 Task: Create a due date automation trigger when advanced on, 2 working days after a card is due add dates not due next month at 11:00 AM.
Action: Mouse moved to (1122, 90)
Screenshot: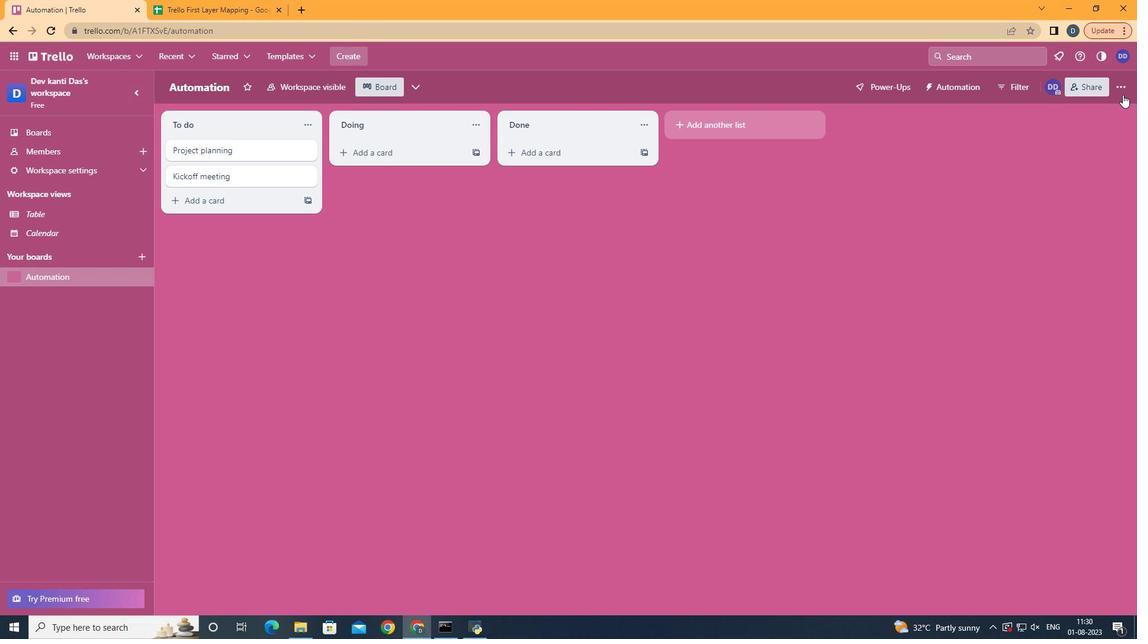 
Action: Mouse pressed left at (1122, 90)
Screenshot: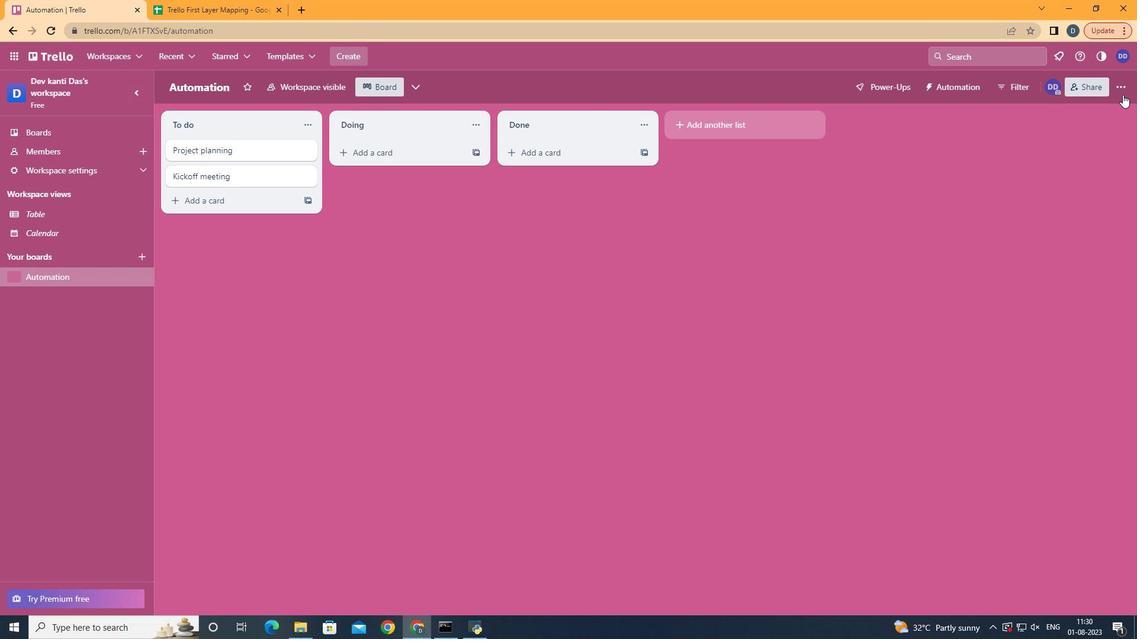 
Action: Mouse moved to (1034, 251)
Screenshot: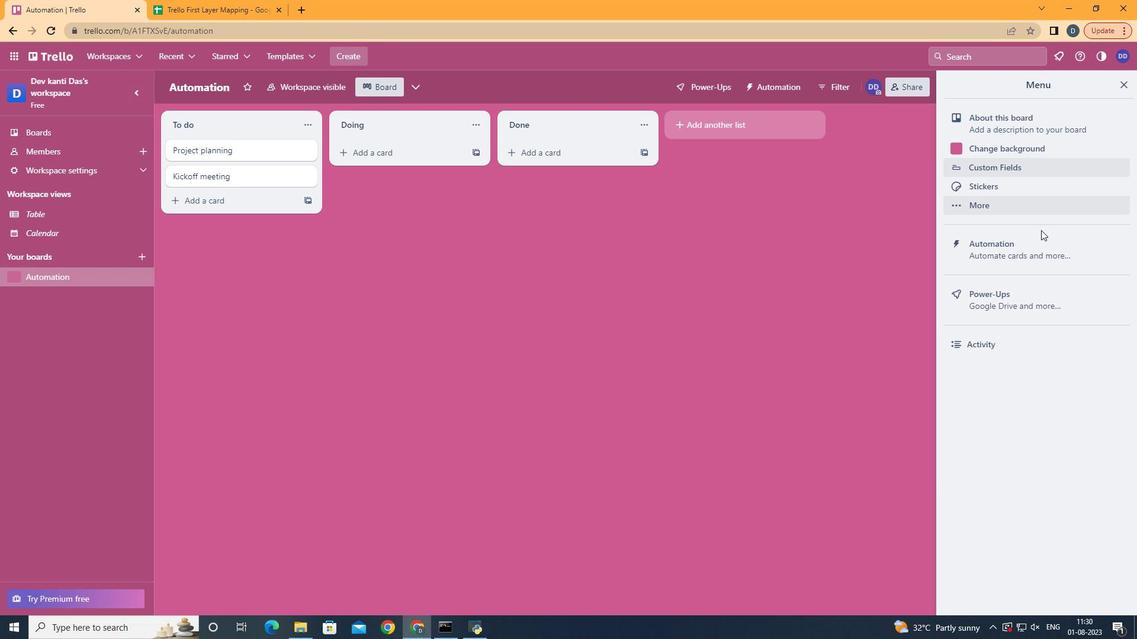 
Action: Mouse pressed left at (1034, 251)
Screenshot: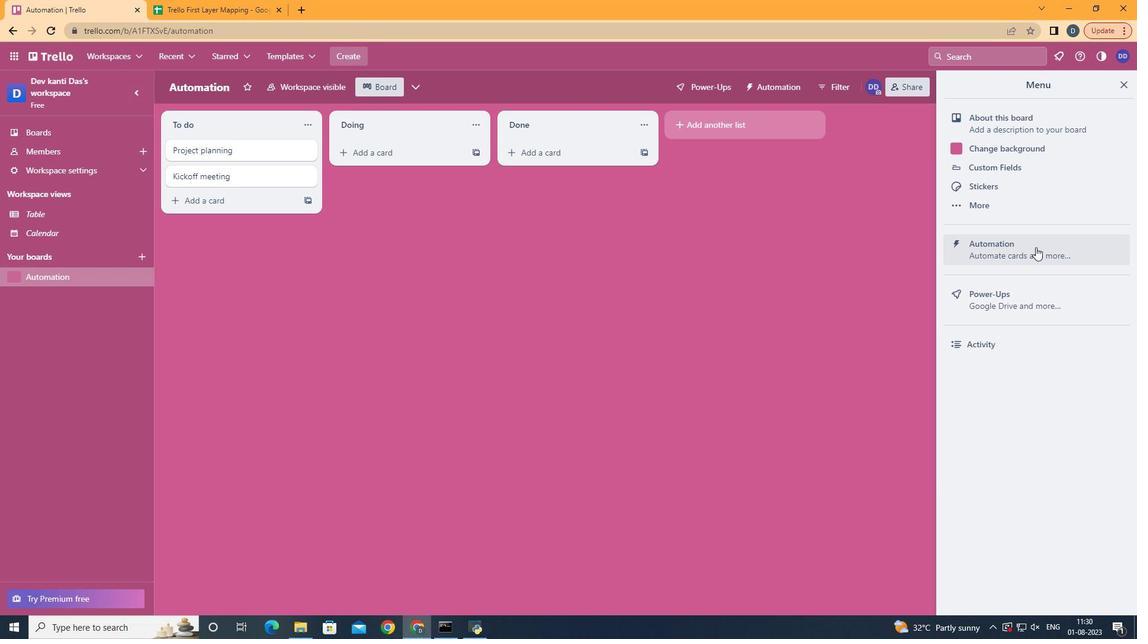 
Action: Mouse moved to (231, 231)
Screenshot: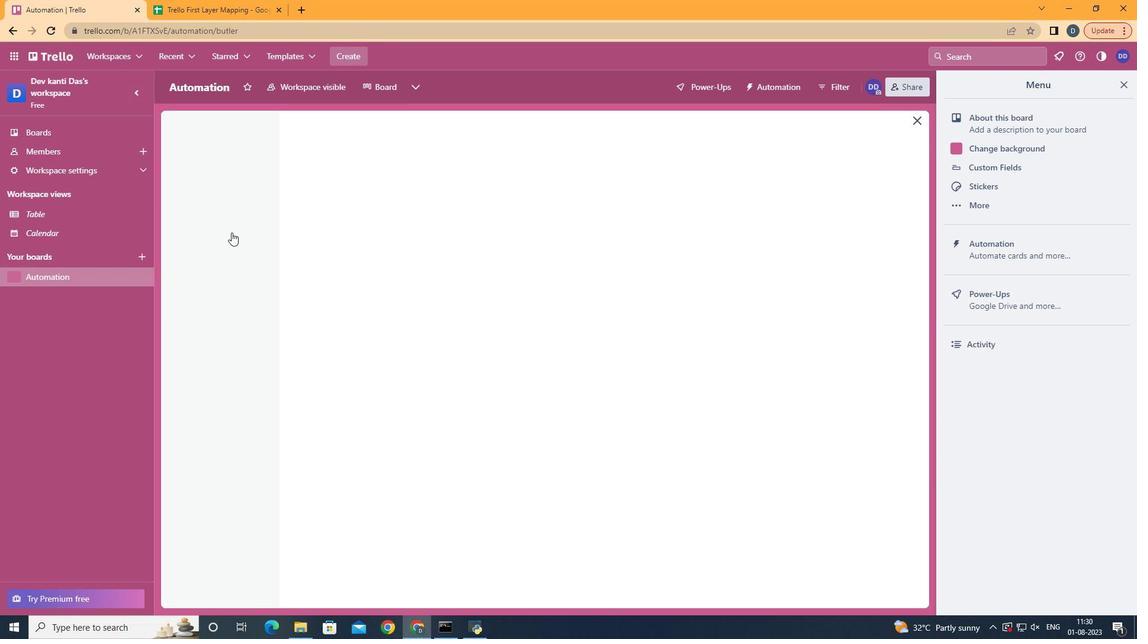 
Action: Mouse pressed left at (231, 231)
Screenshot: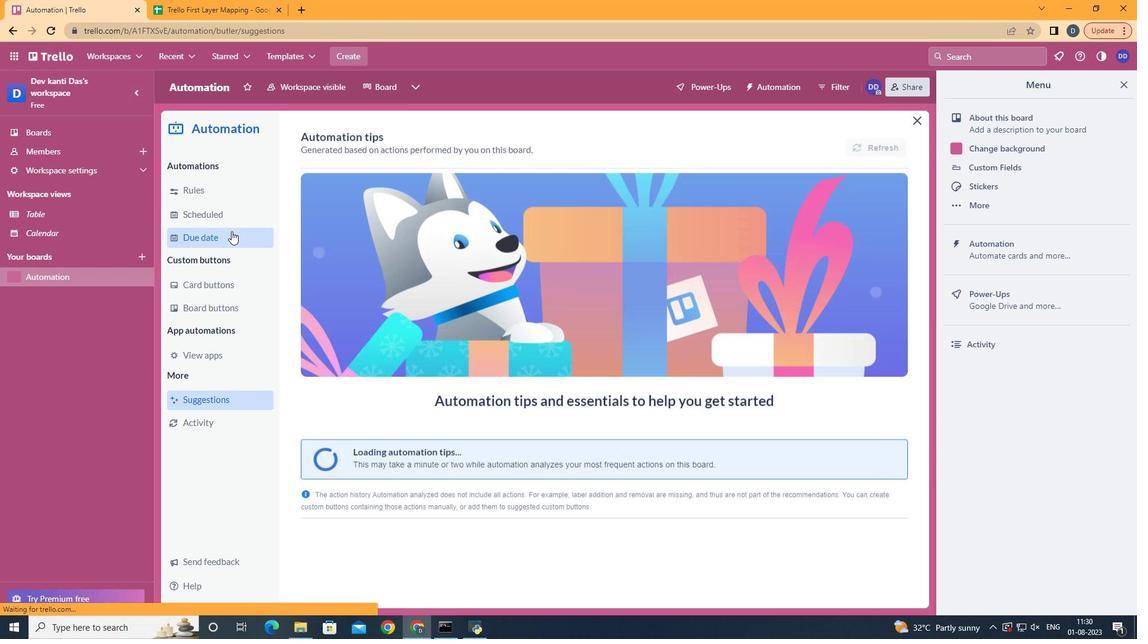 
Action: Mouse moved to (850, 138)
Screenshot: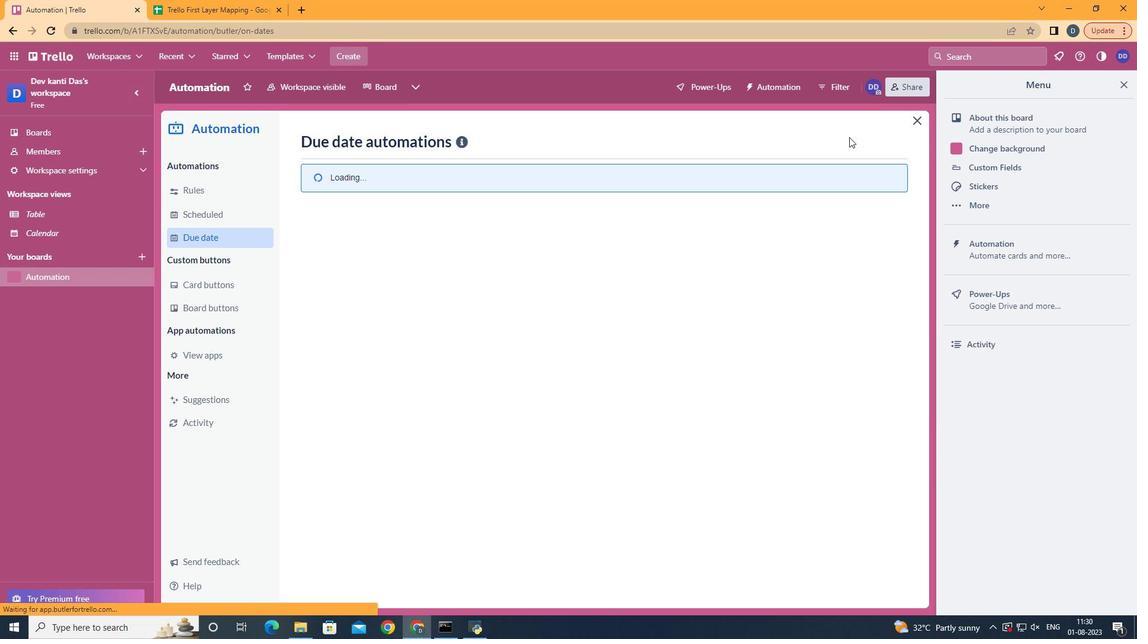 
Action: Mouse pressed left at (850, 138)
Screenshot: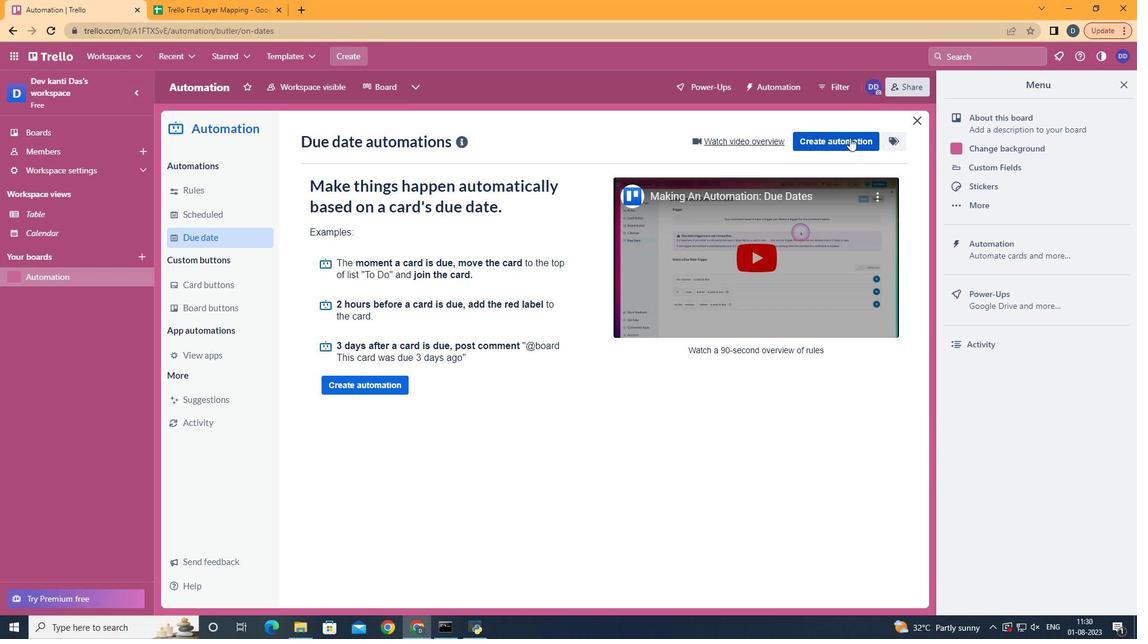 
Action: Mouse moved to (664, 251)
Screenshot: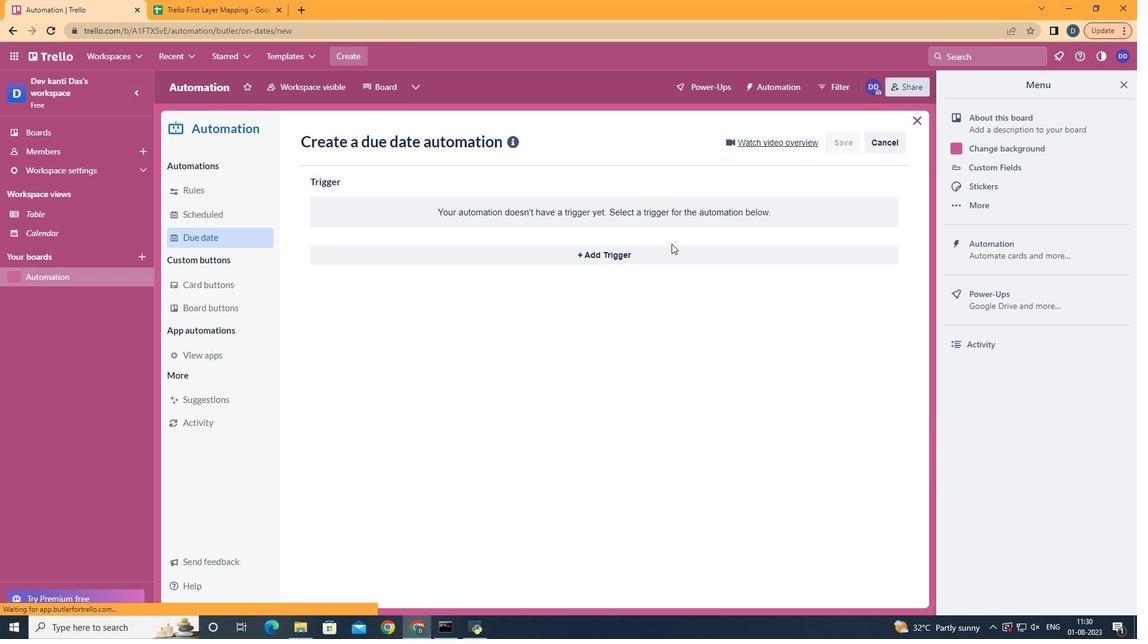 
Action: Mouse pressed left at (664, 251)
Screenshot: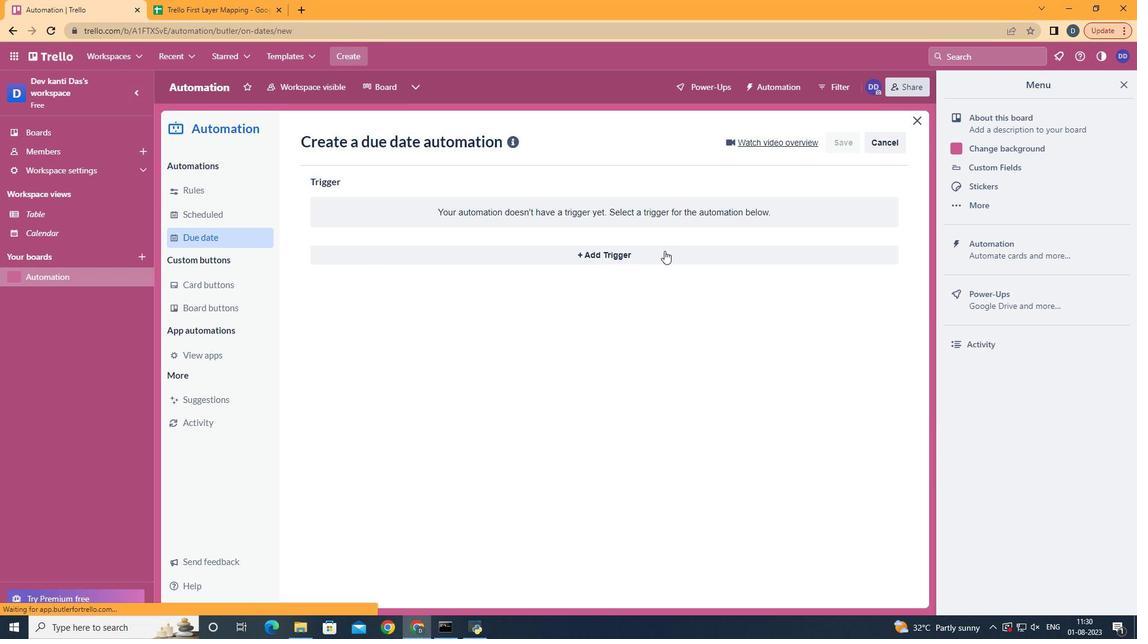 
Action: Mouse moved to (380, 484)
Screenshot: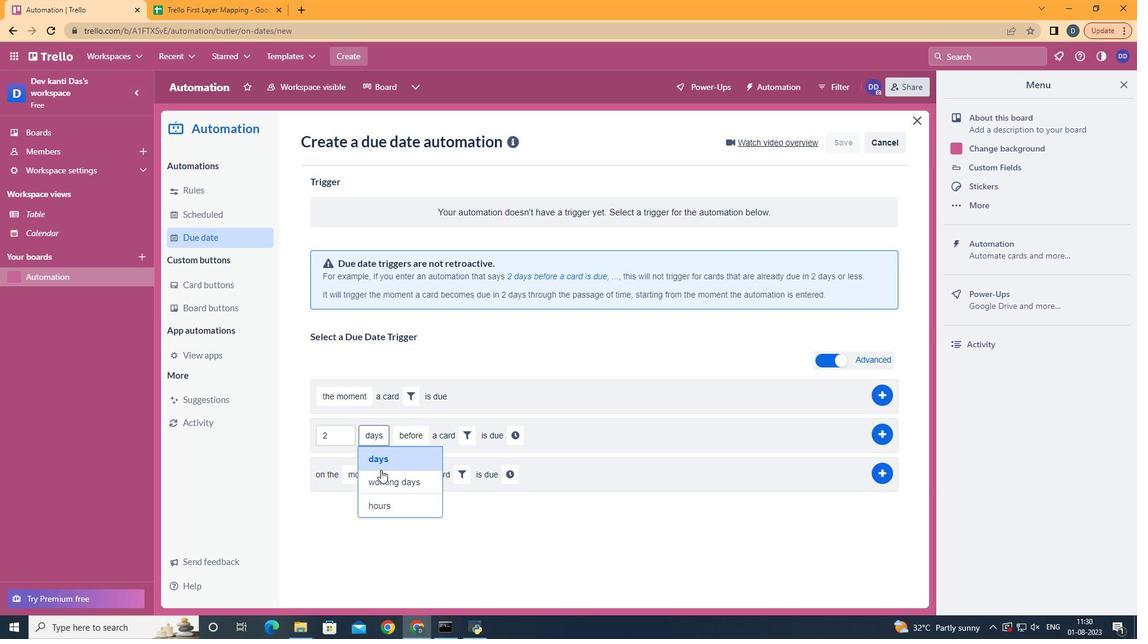 
Action: Mouse pressed left at (380, 484)
Screenshot: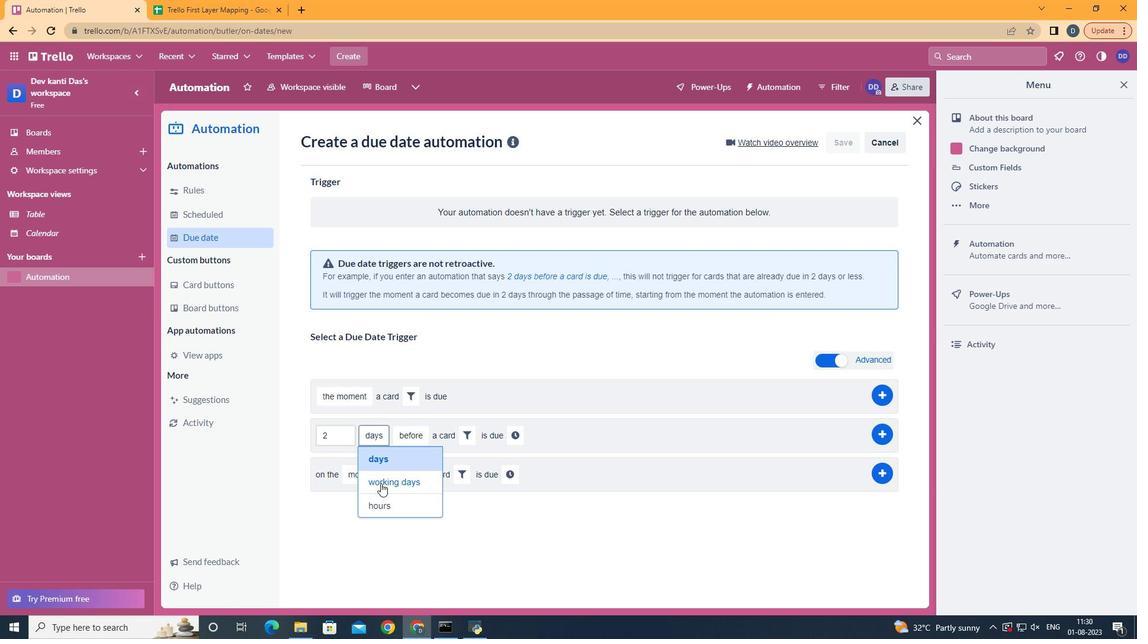 
Action: Mouse moved to (437, 489)
Screenshot: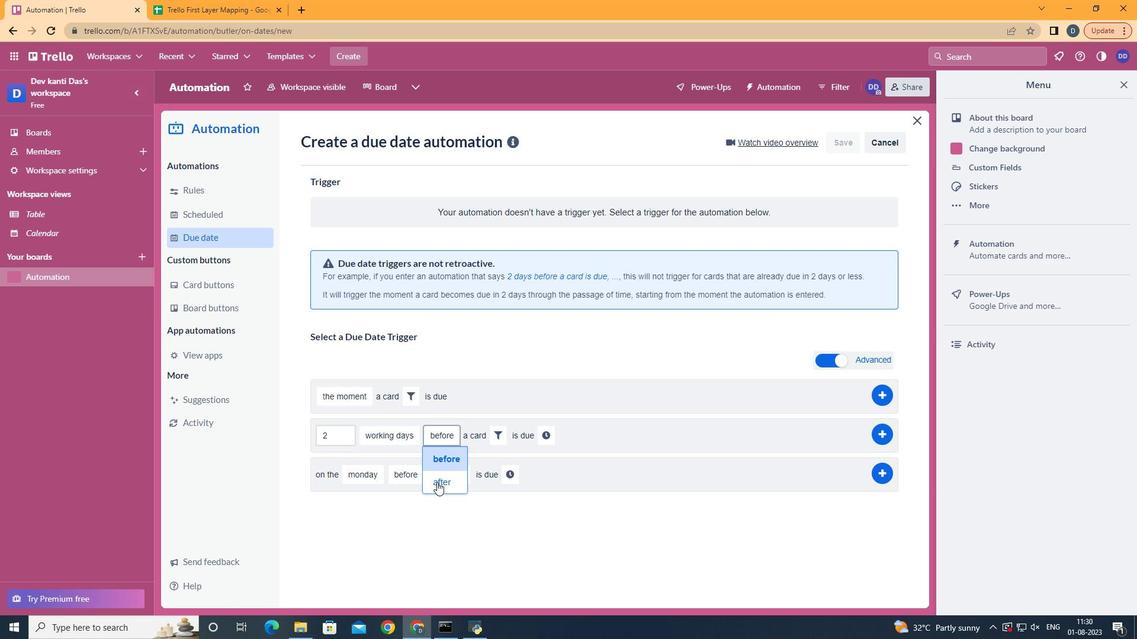 
Action: Mouse pressed left at (437, 489)
Screenshot: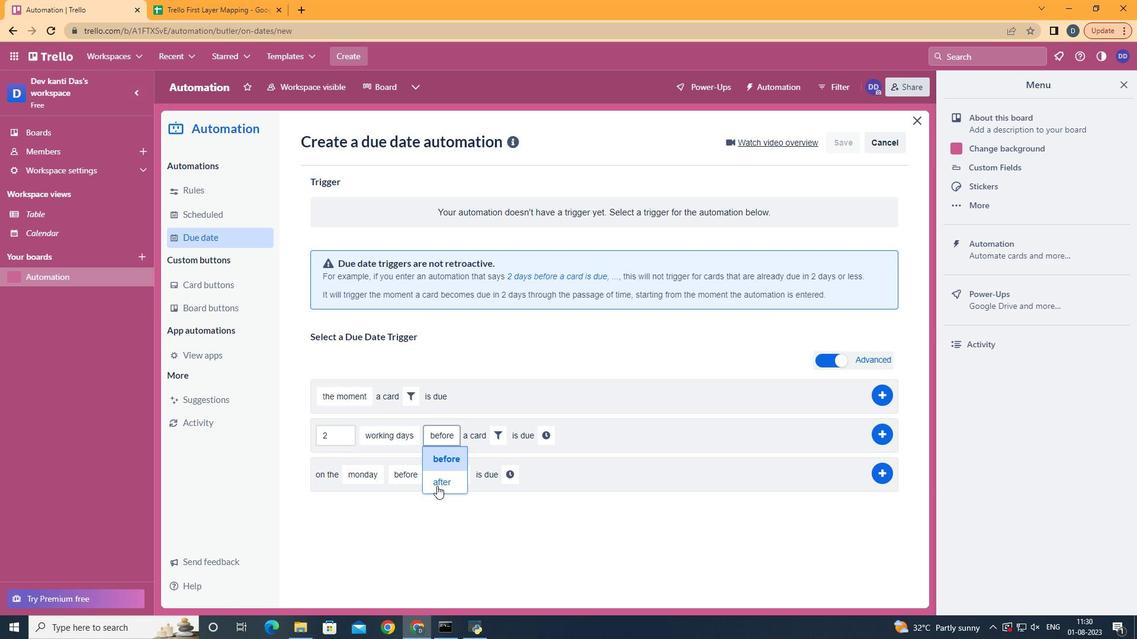 
Action: Mouse moved to (484, 445)
Screenshot: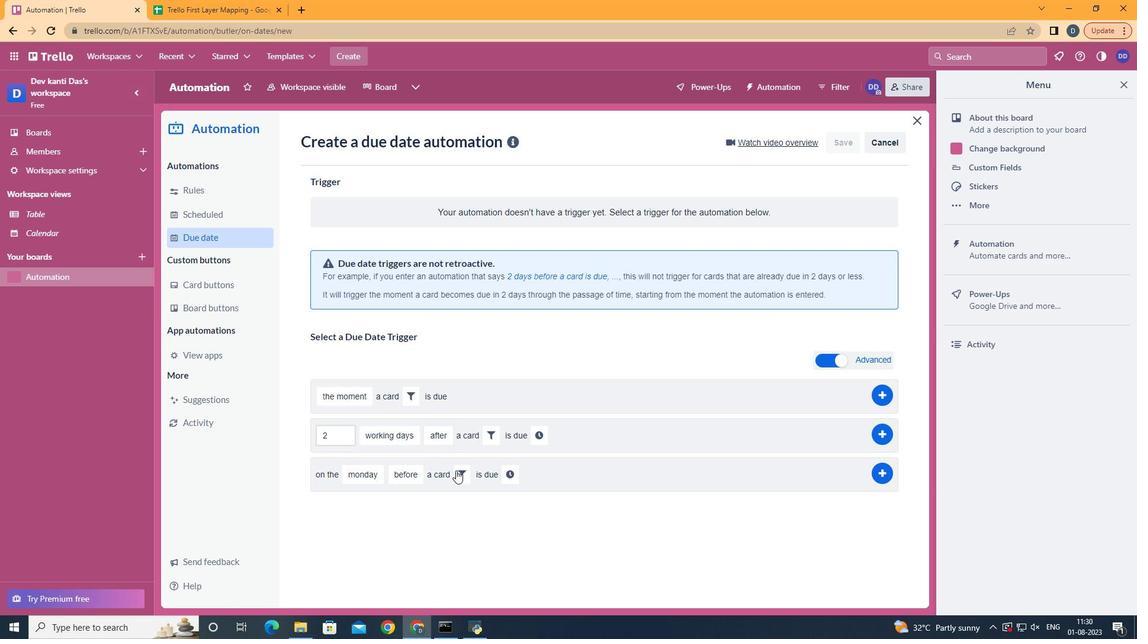 
Action: Mouse pressed left at (484, 445)
Screenshot: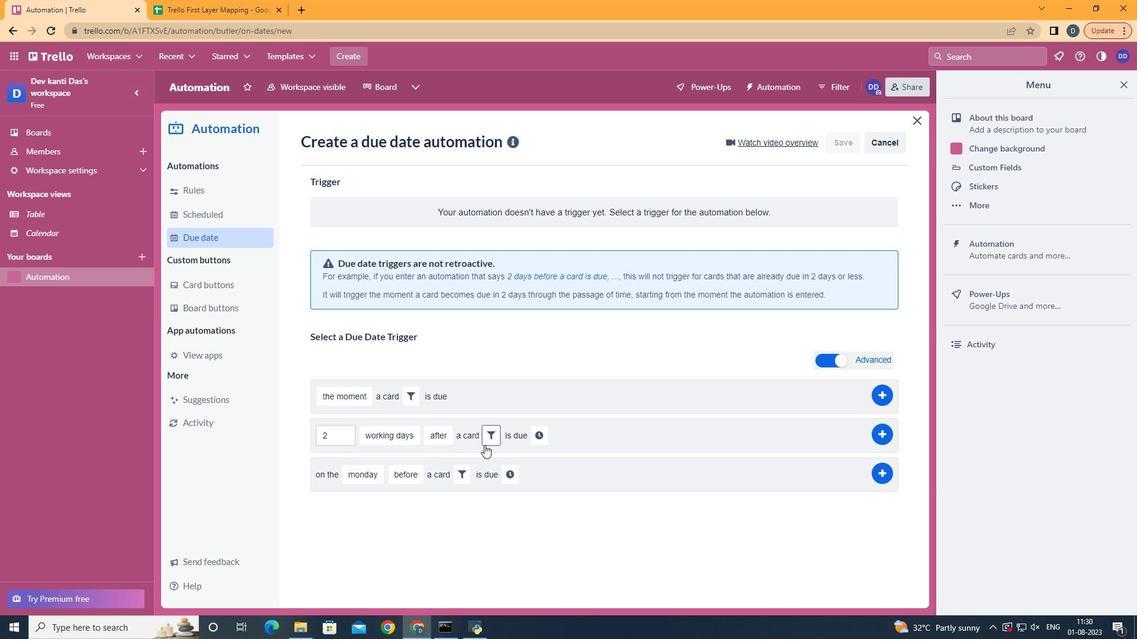 
Action: Mouse moved to (566, 471)
Screenshot: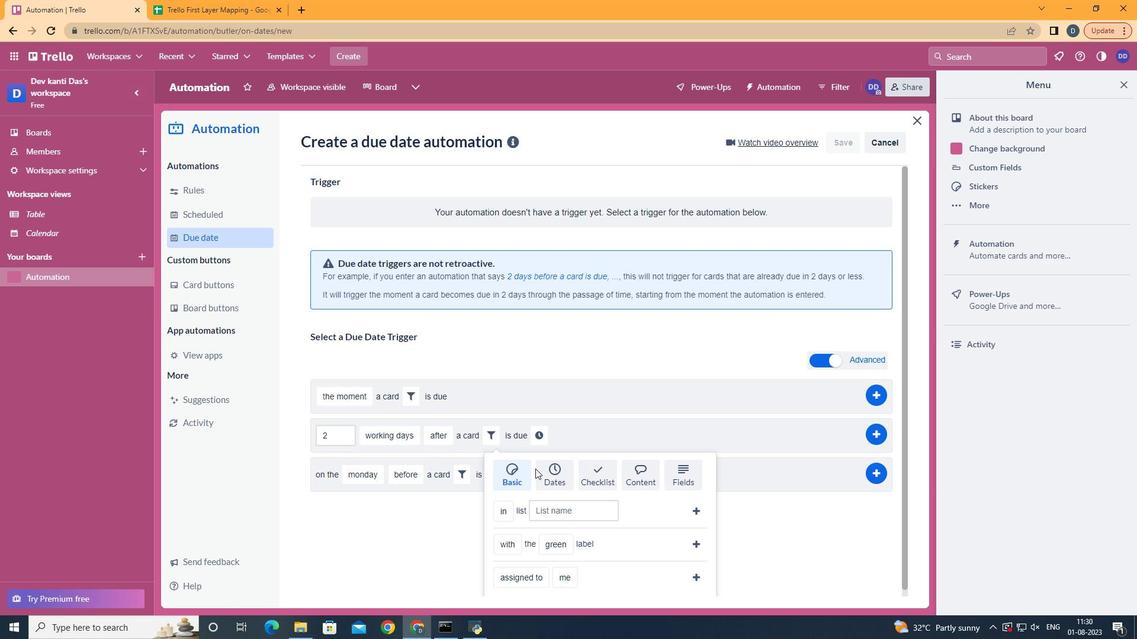 
Action: Mouse pressed left at (566, 471)
Screenshot: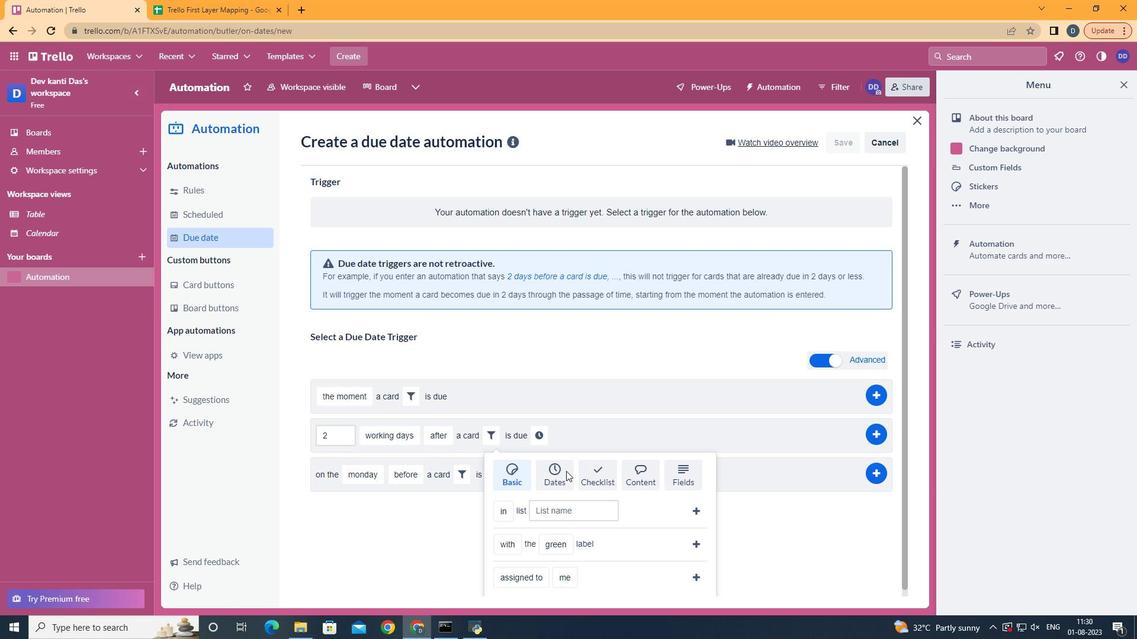
Action: Mouse scrolled (566, 470) with delta (0, 0)
Screenshot: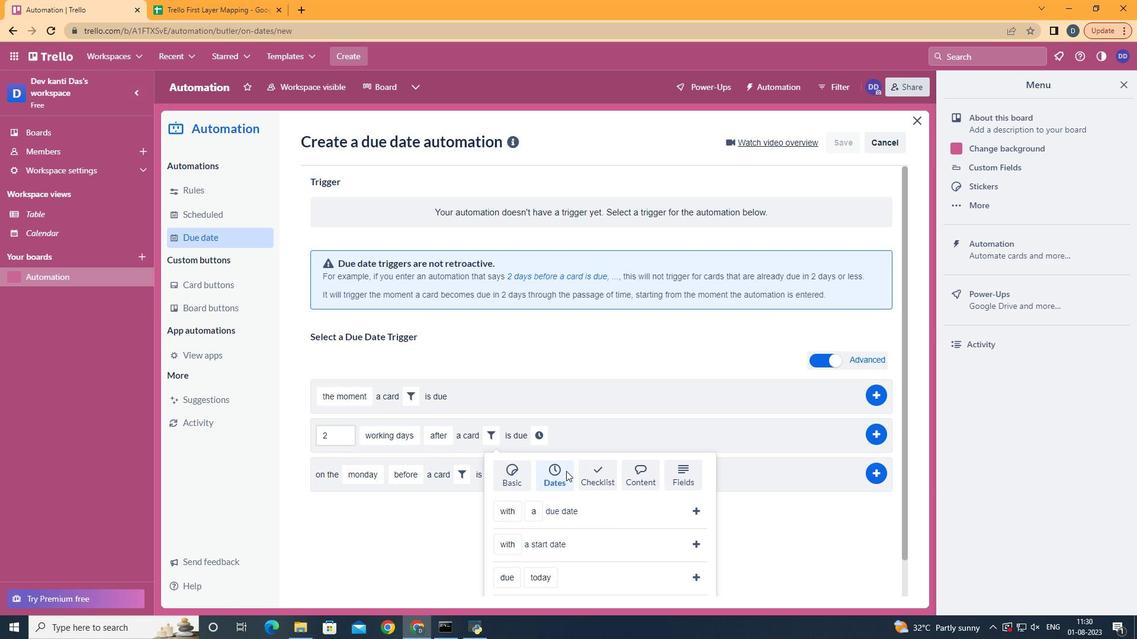 
Action: Mouse scrolled (566, 470) with delta (0, 0)
Screenshot: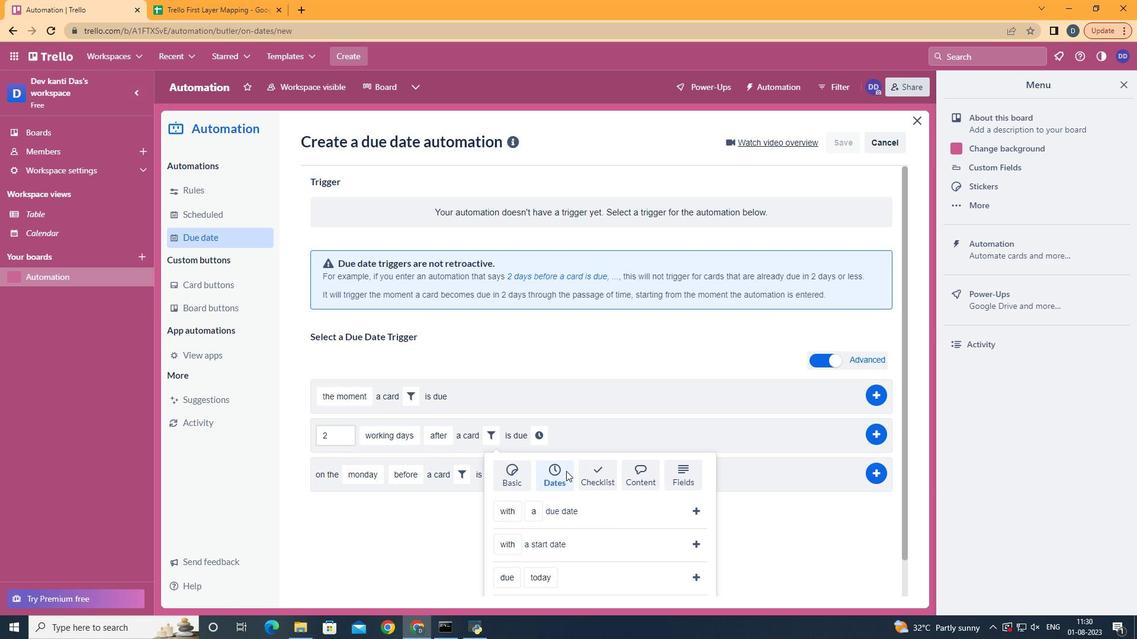 
Action: Mouse scrolled (566, 470) with delta (0, 0)
Screenshot: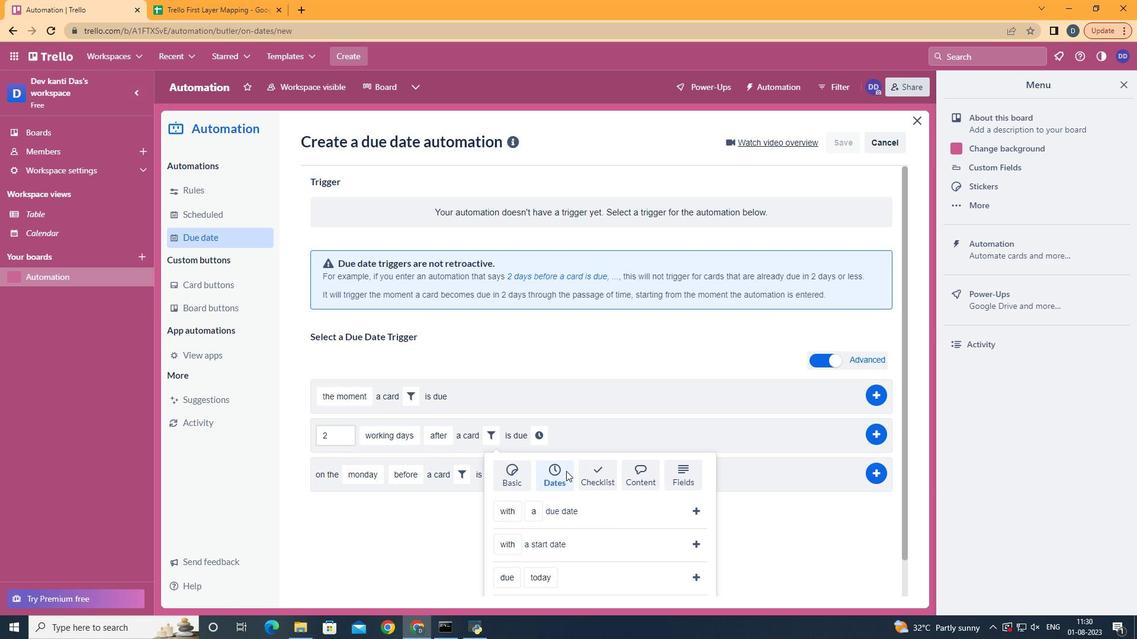 
Action: Mouse scrolled (566, 470) with delta (0, 0)
Screenshot: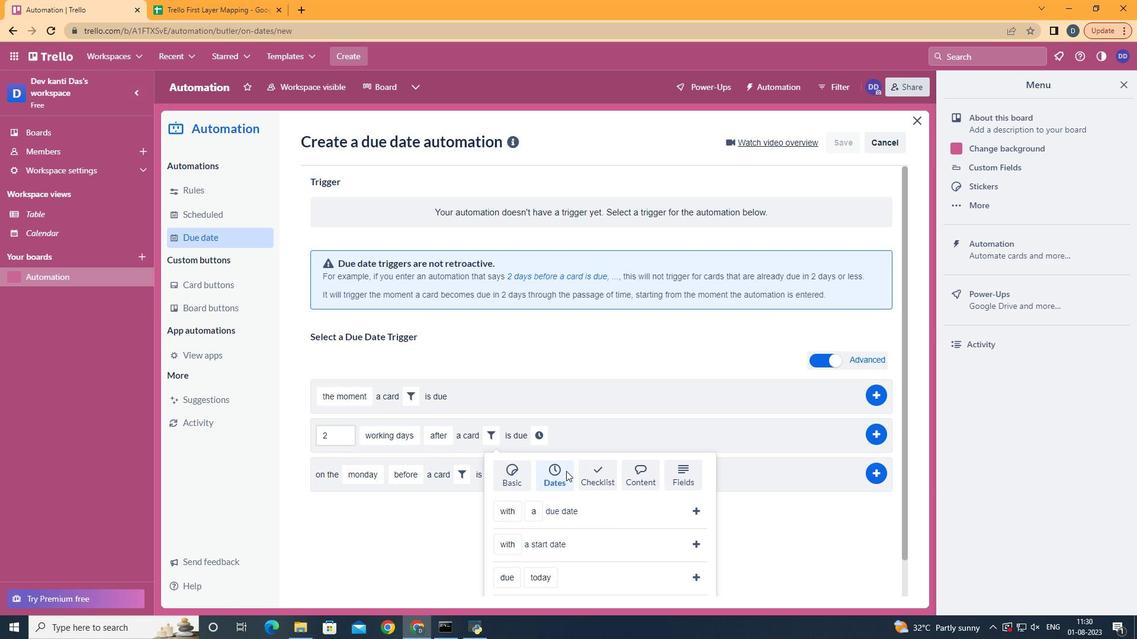 
Action: Mouse moved to (518, 469)
Screenshot: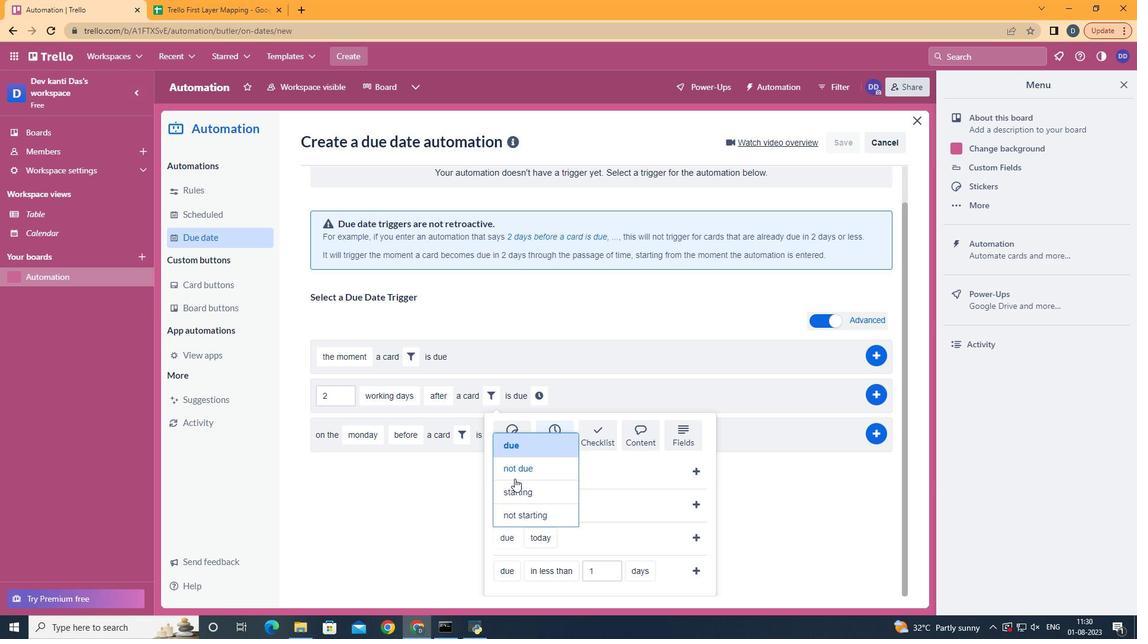 
Action: Mouse pressed left at (518, 469)
Screenshot: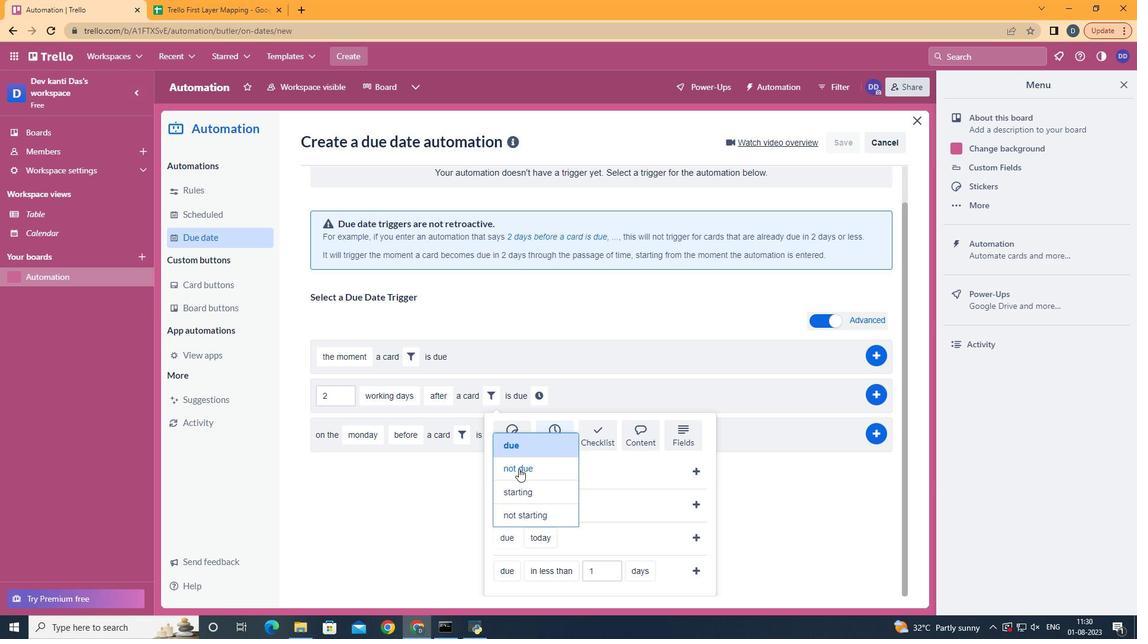 
Action: Mouse moved to (568, 516)
Screenshot: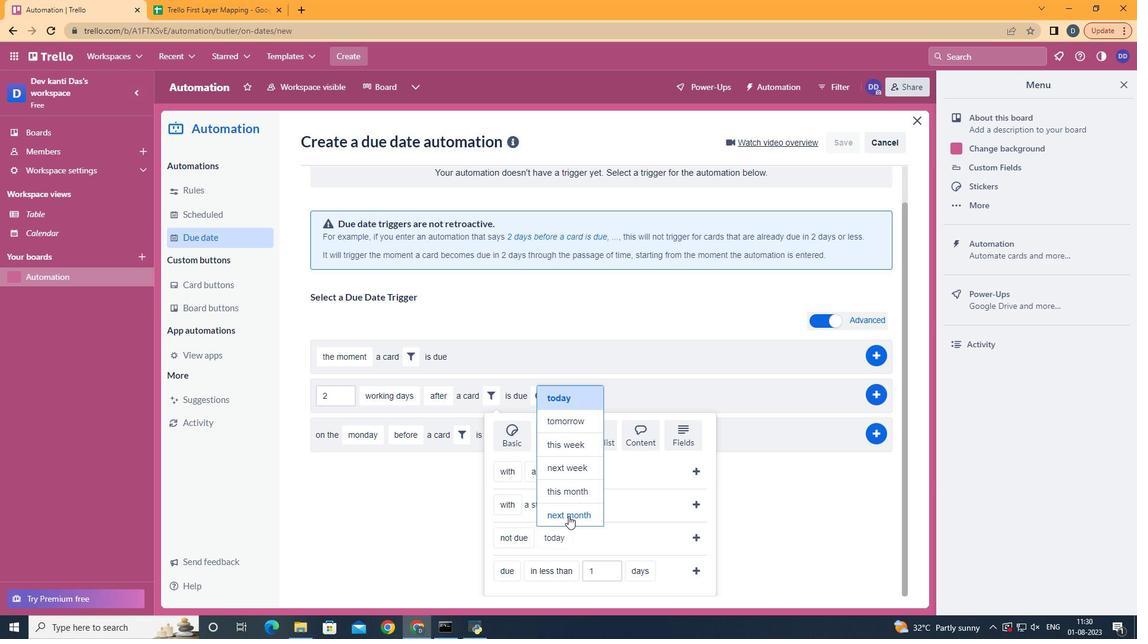 
Action: Mouse pressed left at (568, 516)
Screenshot: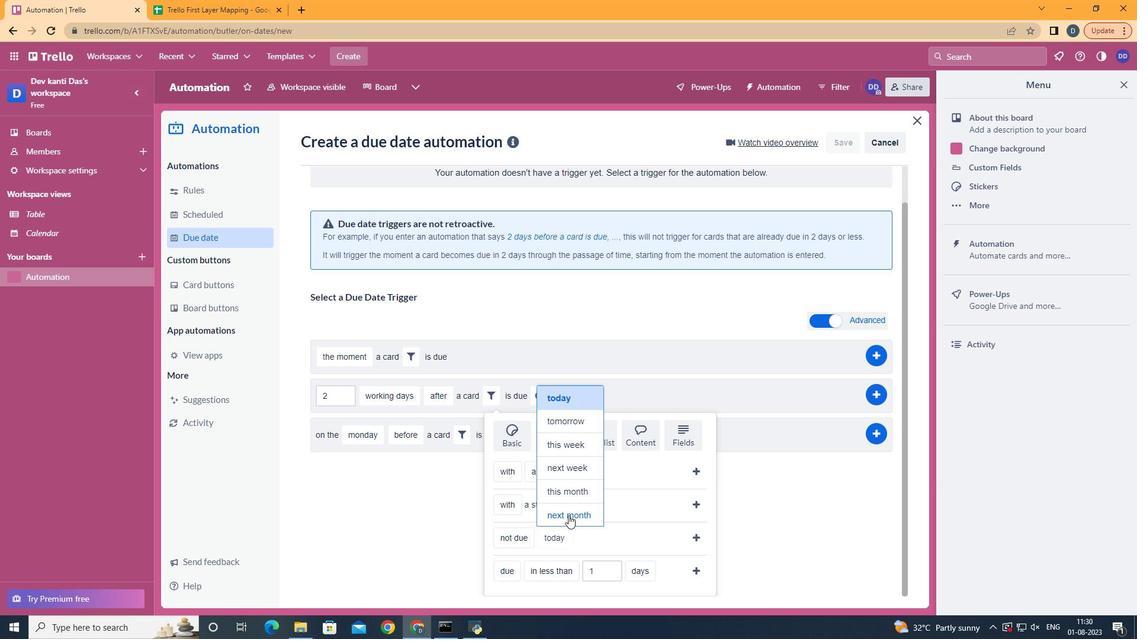 
Action: Mouse moved to (691, 536)
Screenshot: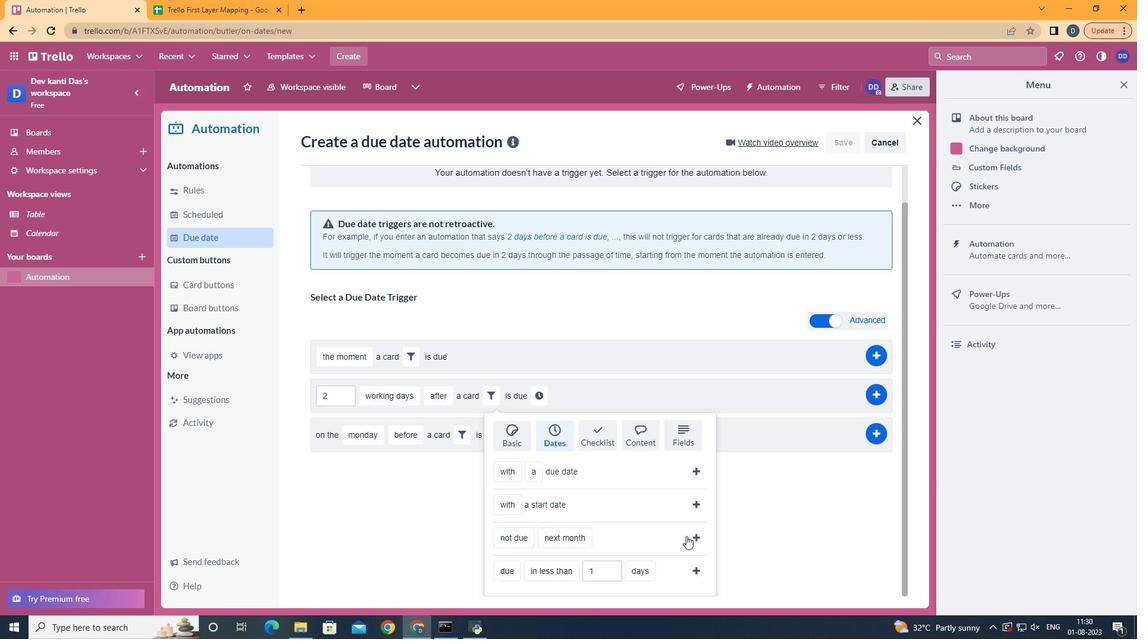 
Action: Mouse pressed left at (691, 536)
Screenshot: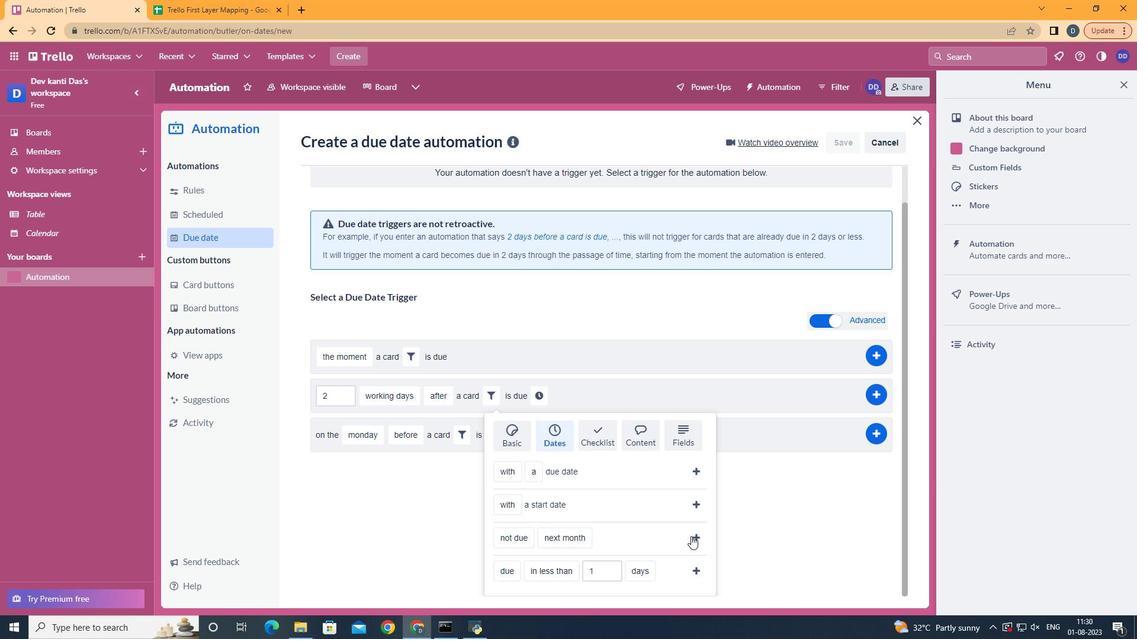 
Action: Mouse moved to (638, 434)
Screenshot: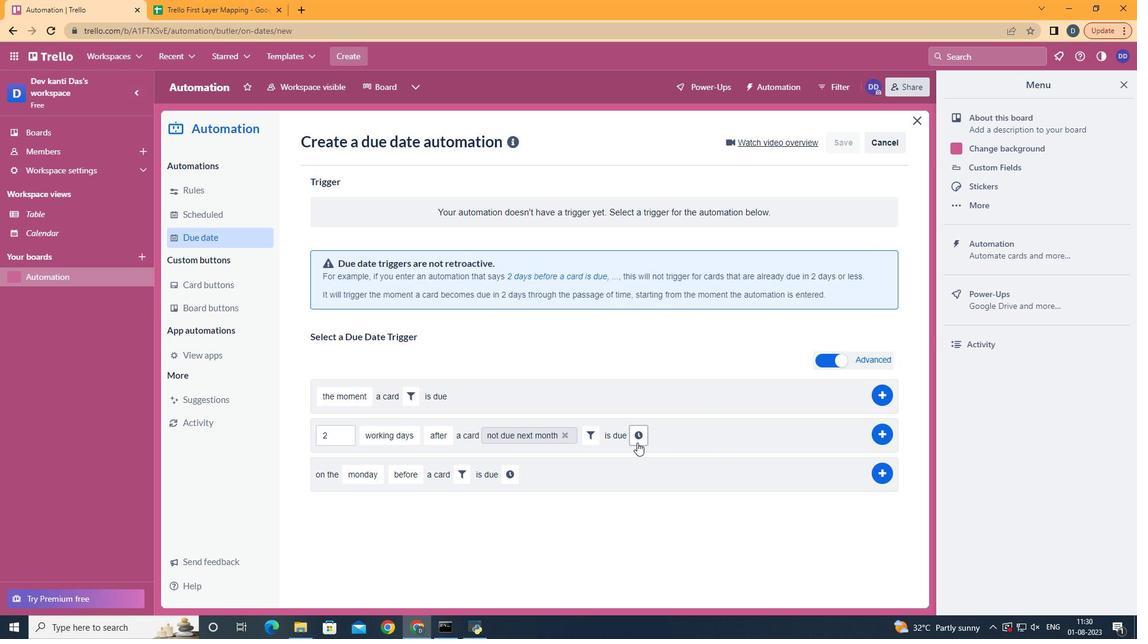 
Action: Mouse pressed left at (638, 434)
Screenshot: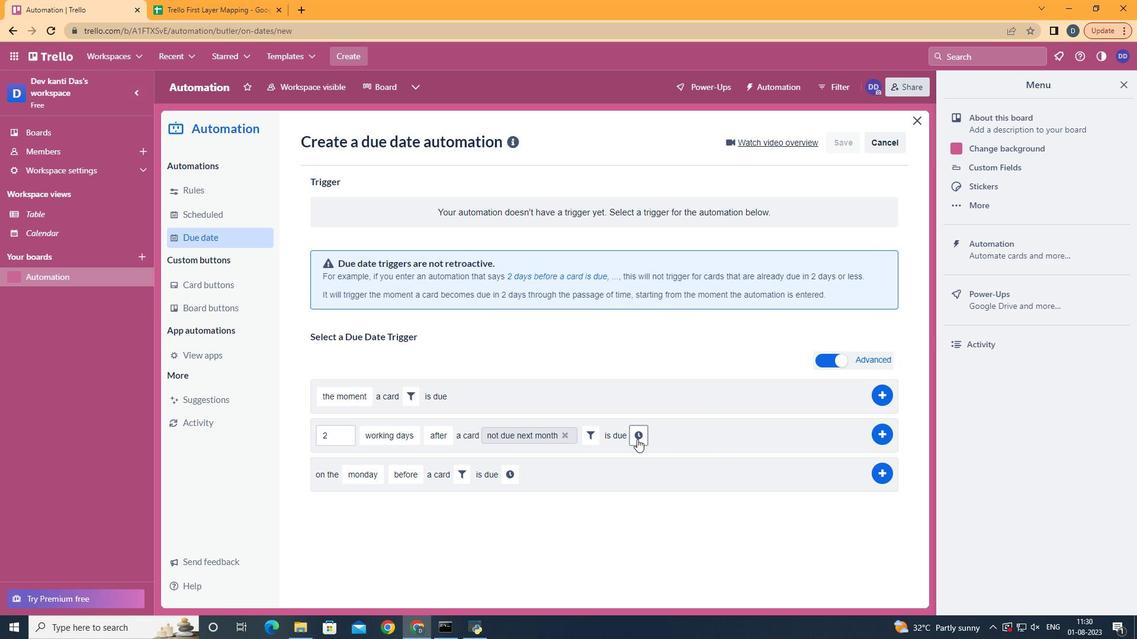 
Action: Mouse moved to (706, 438)
Screenshot: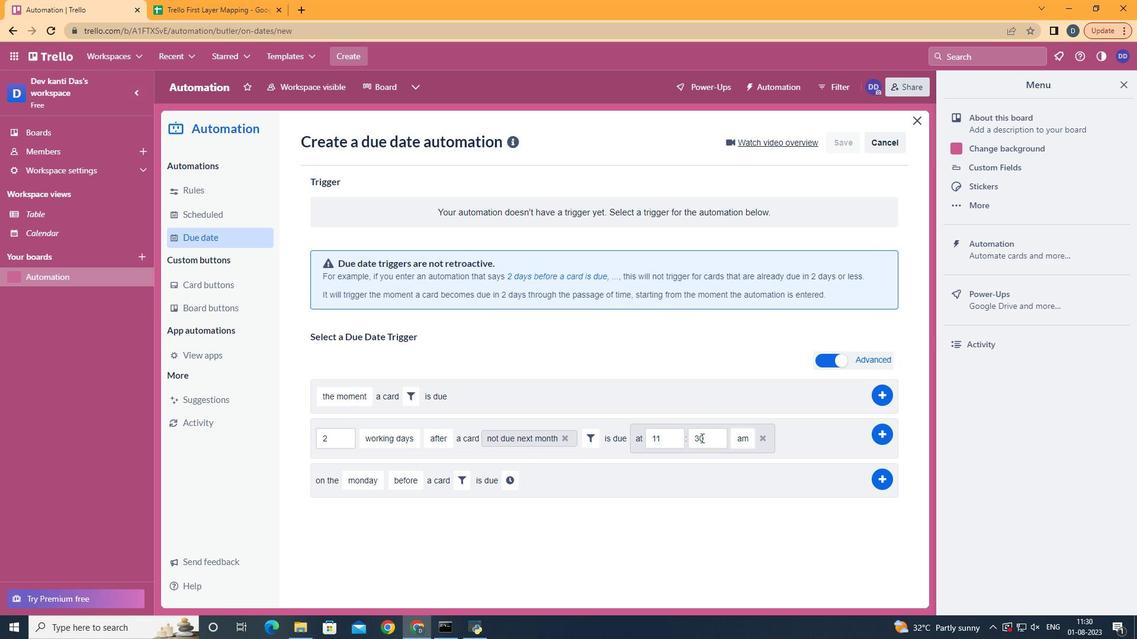 
Action: Mouse pressed left at (706, 438)
Screenshot: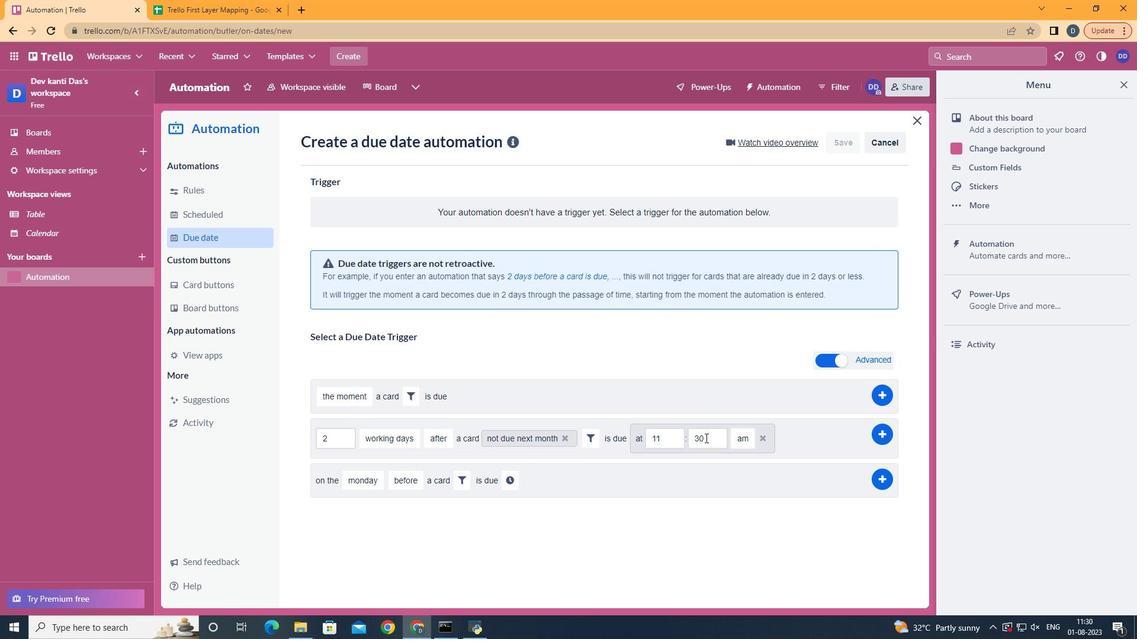 
Action: Key pressed <Key.backspace><Key.backspace>00
Screenshot: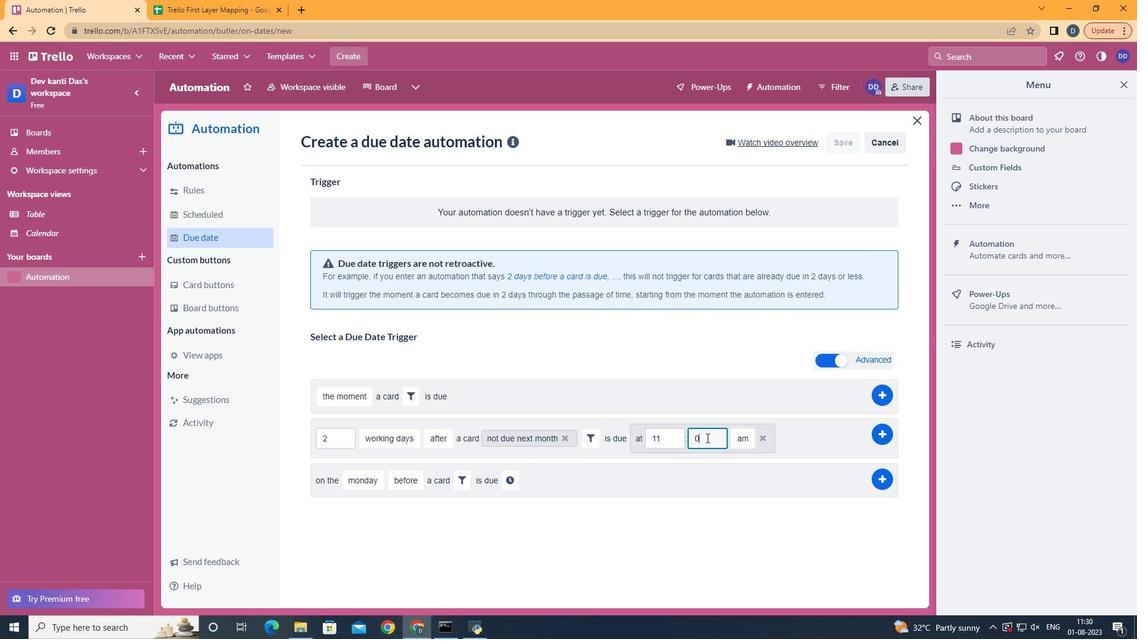 
Action: Mouse moved to (870, 436)
Screenshot: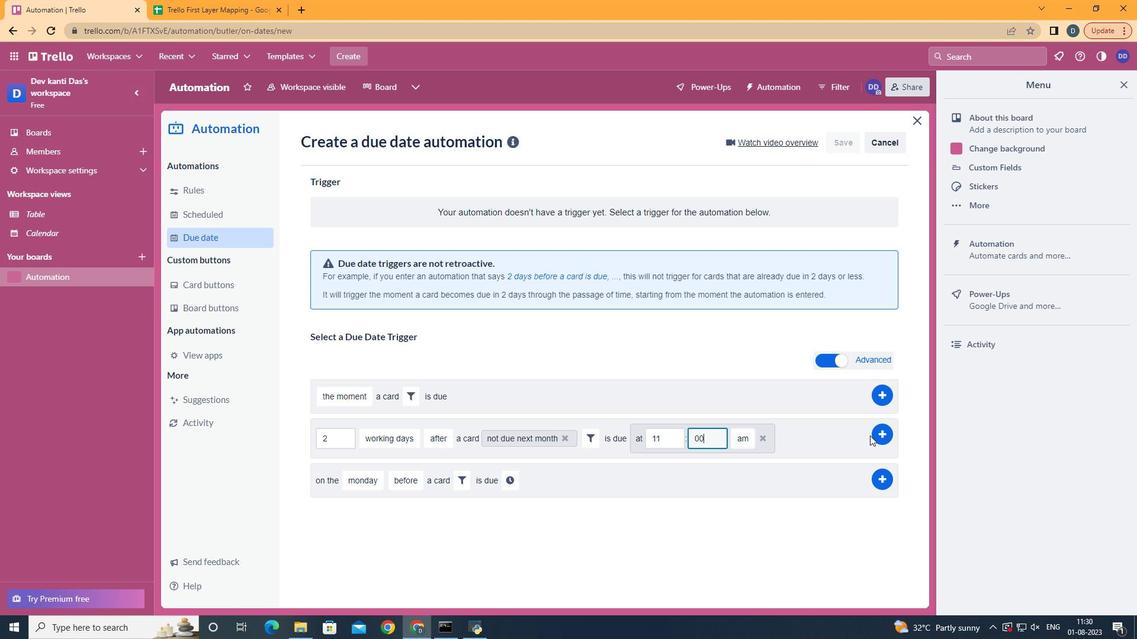 
Action: Mouse pressed left at (870, 436)
Screenshot: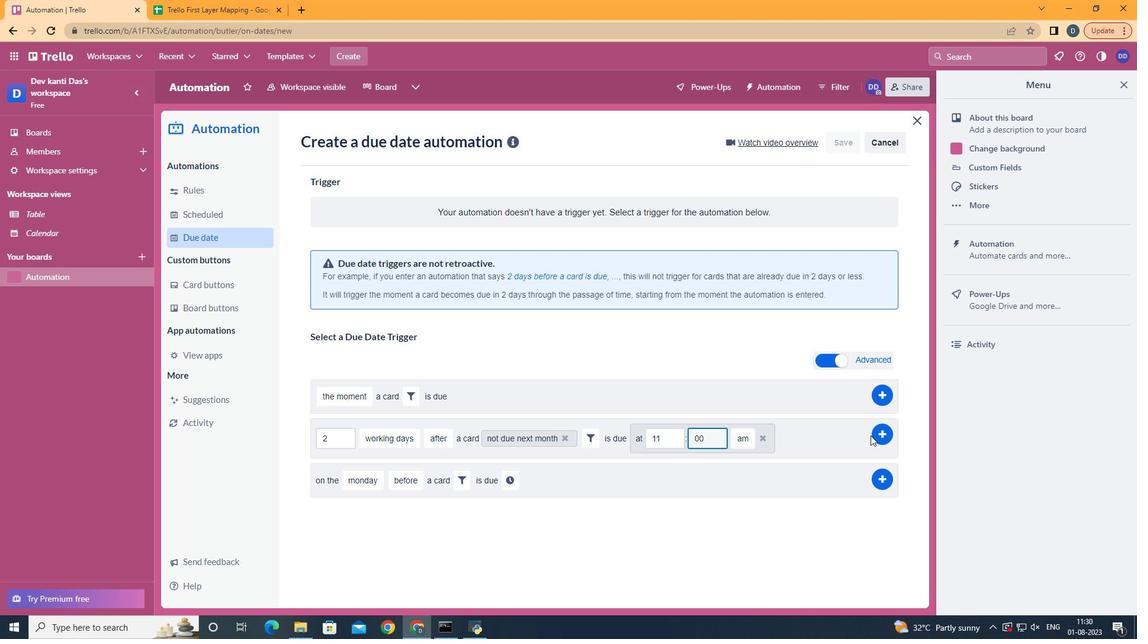 
Action: Mouse moved to (875, 436)
Screenshot: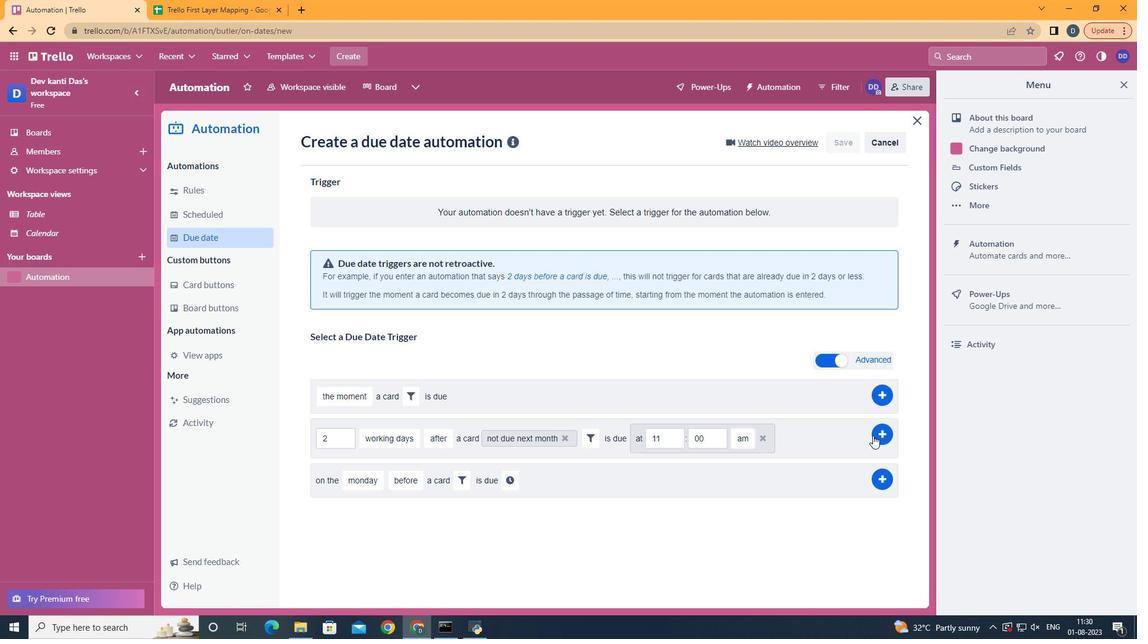 
Action: Mouse pressed left at (875, 436)
Screenshot: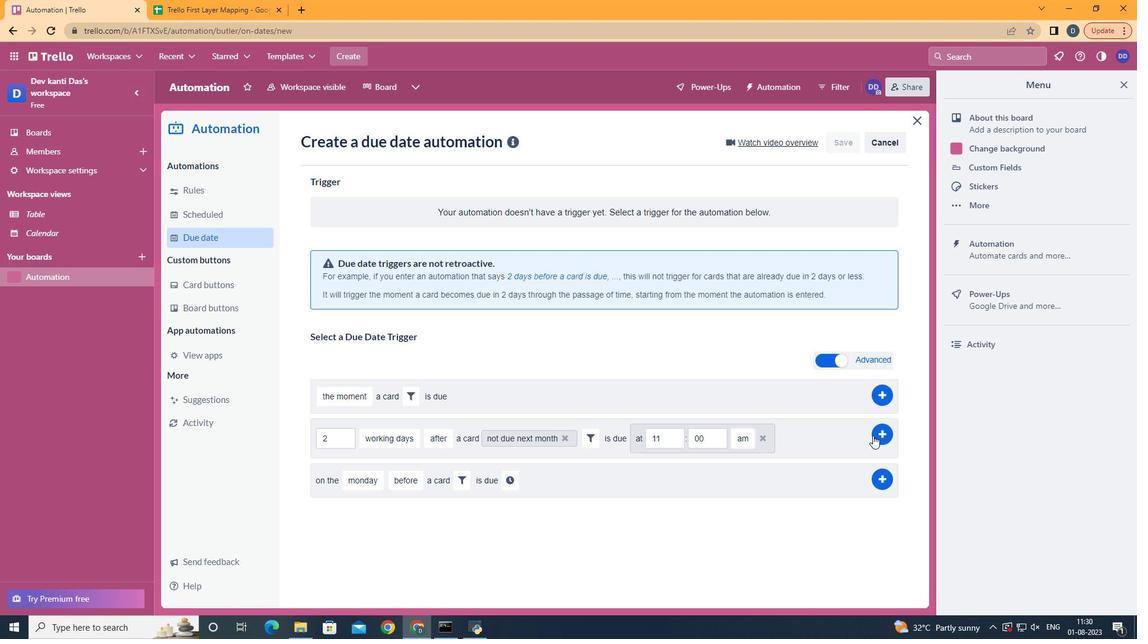 
Action: Mouse moved to (517, 292)
Screenshot: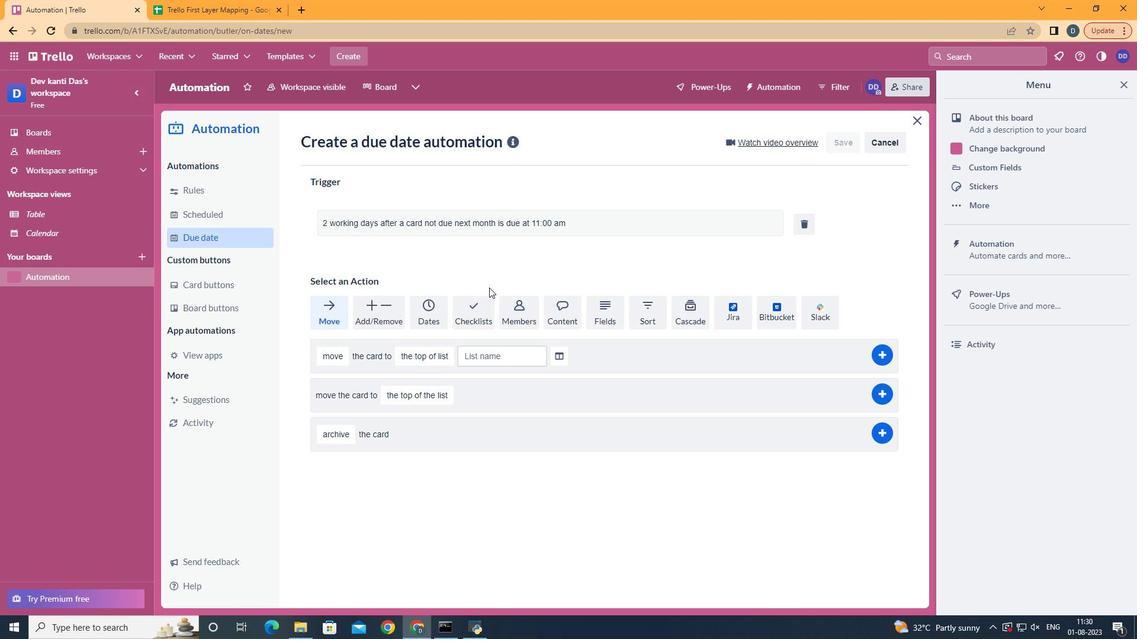 
